 Task: Create Workspace Customer Relationship Management Software Workspace description Manage financial planning and budgets. Workspace type Small Business
Action: Mouse moved to (337, 70)
Screenshot: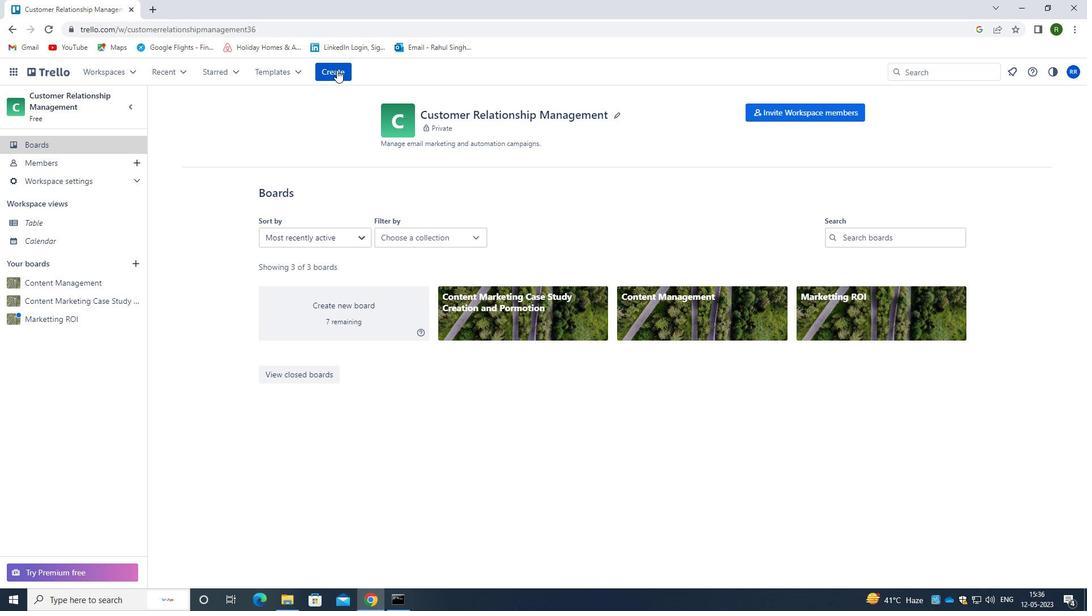 
Action: Mouse pressed left at (337, 70)
Screenshot: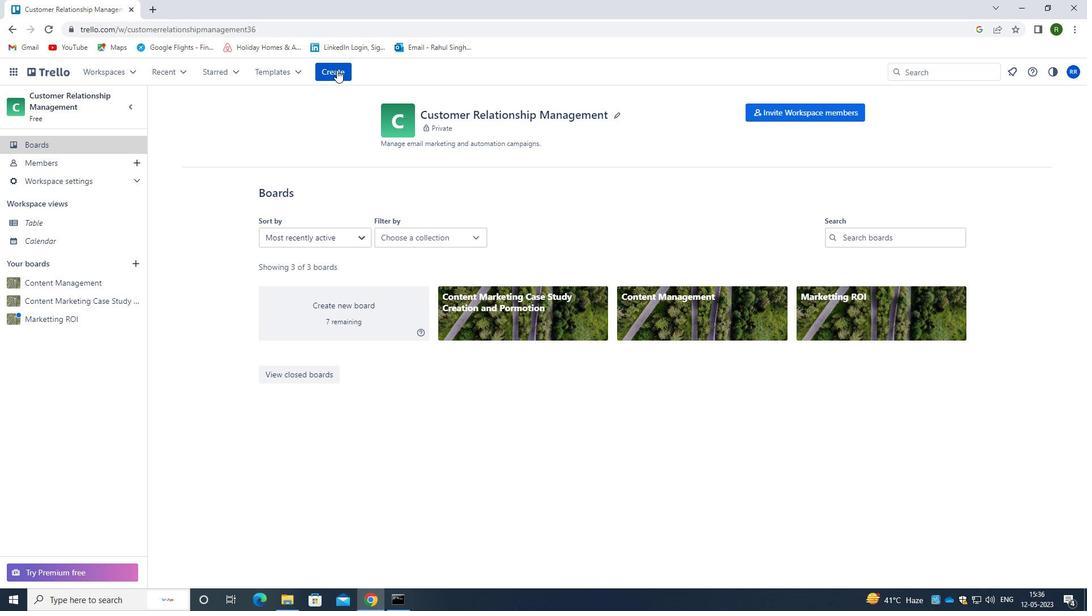 
Action: Mouse moved to (410, 202)
Screenshot: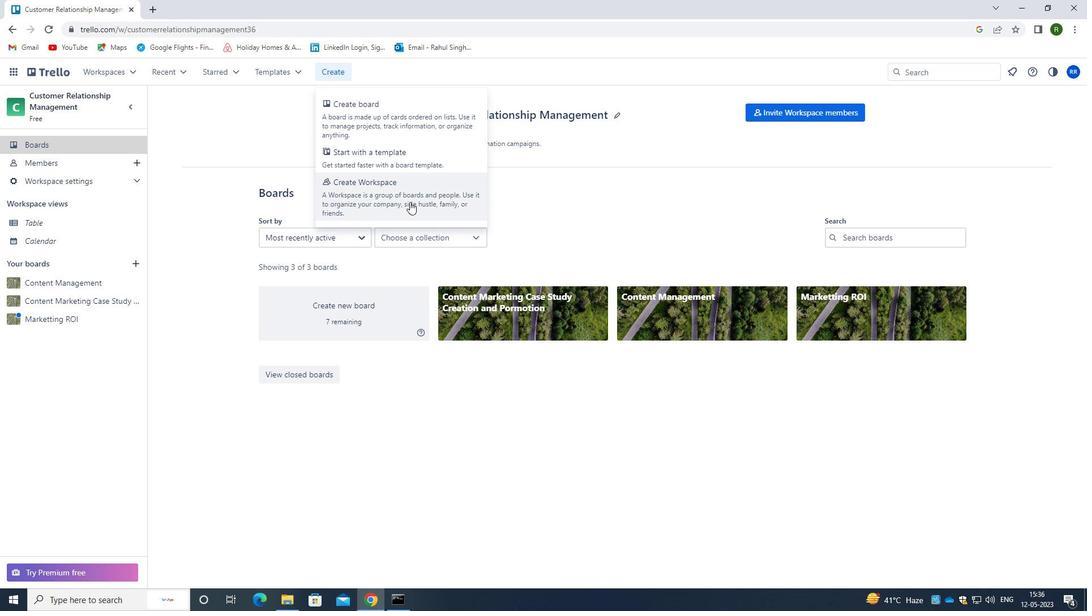 
Action: Mouse pressed left at (410, 202)
Screenshot: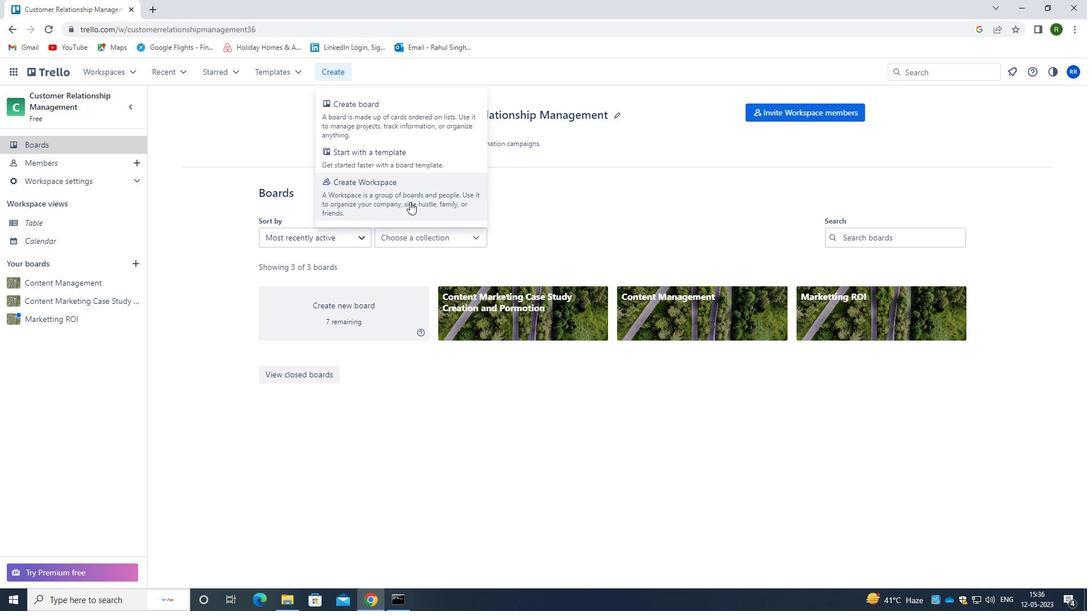 
Action: Mouse moved to (433, 180)
Screenshot: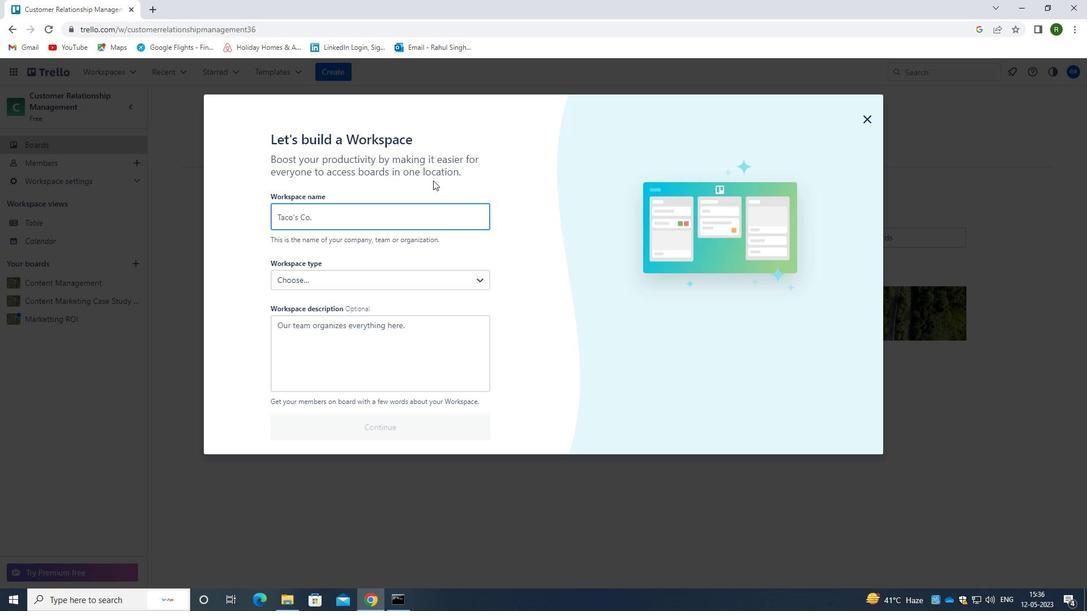 
Action: Key pressed <Key.shift>VC<Key.backspace><Key.backspace><Key.shift>CUSTOMER<Key.space><Key.shift>RELATIONSHIP<Key.space><Key.shift><Key.shift><Key.shift><Key.shift><Key.shift><Key.shift><Key.shift><Key.shift><Key.shift><Key.shift>MANAGEMENT
Screenshot: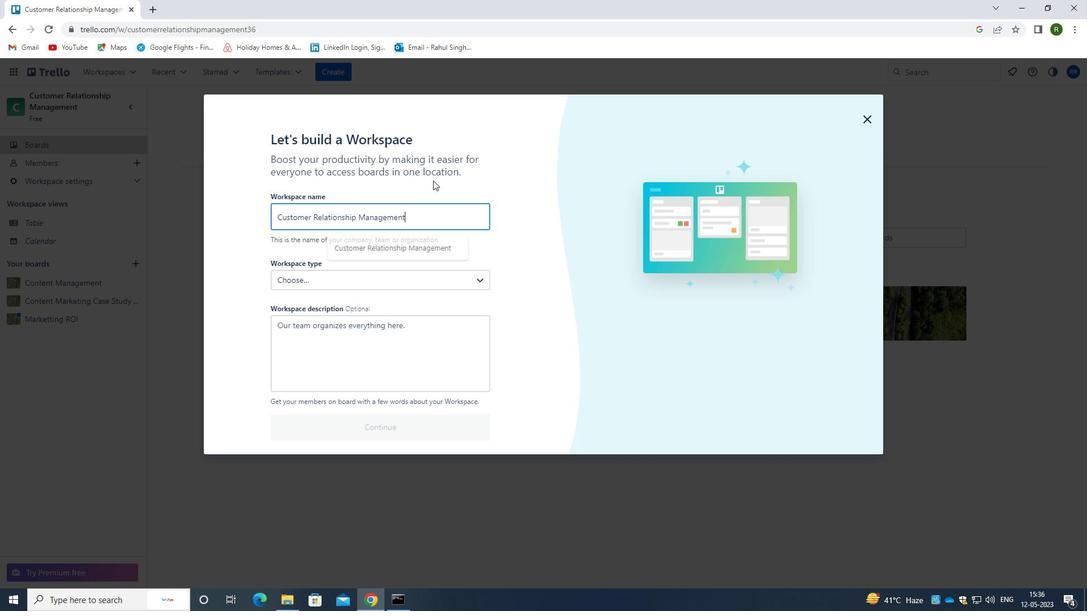 
Action: Mouse moved to (362, 353)
Screenshot: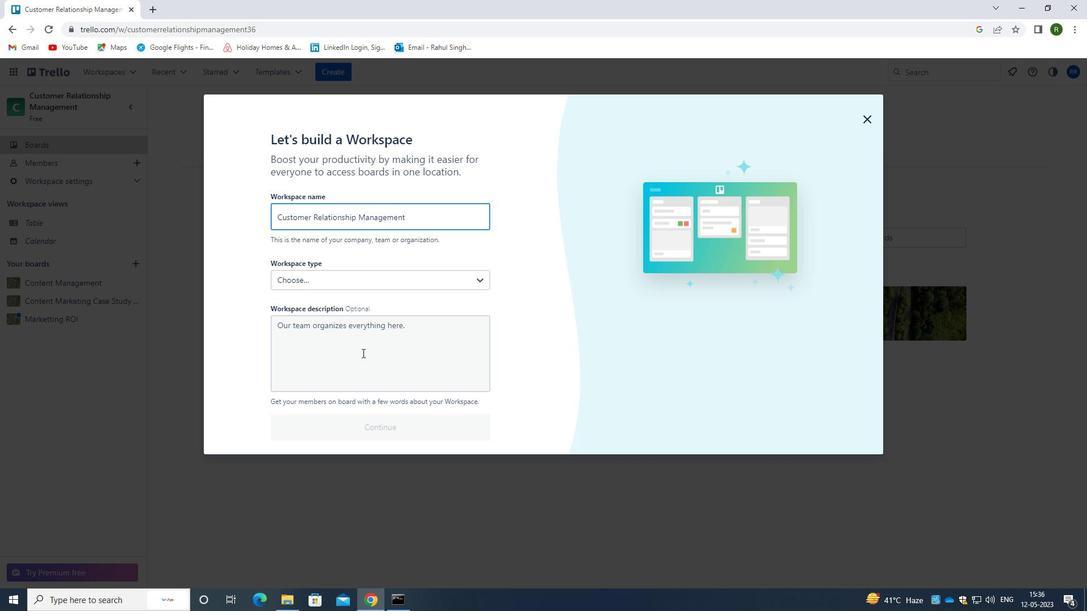
Action: Mouse pressed left at (362, 353)
Screenshot: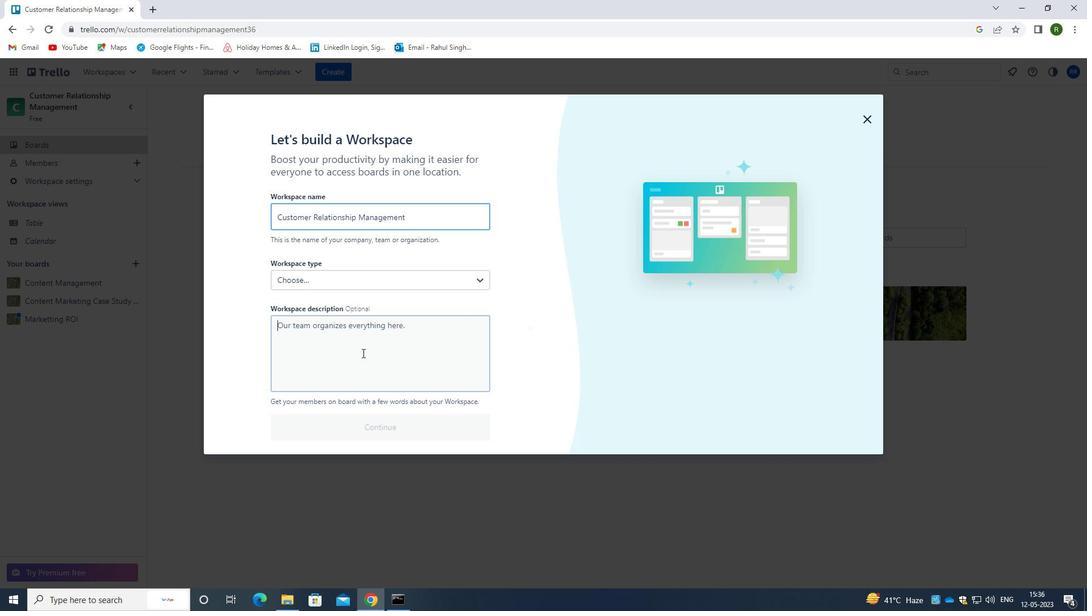 
Action: Key pressed <Key.caps_lock>M<Key.caps_lock>N<Key.backspace>ANAGE<Key.space>FINANCIAL<Key.space>PLANNING<Key.space>AND<Key.space>BUDGETS.
Screenshot: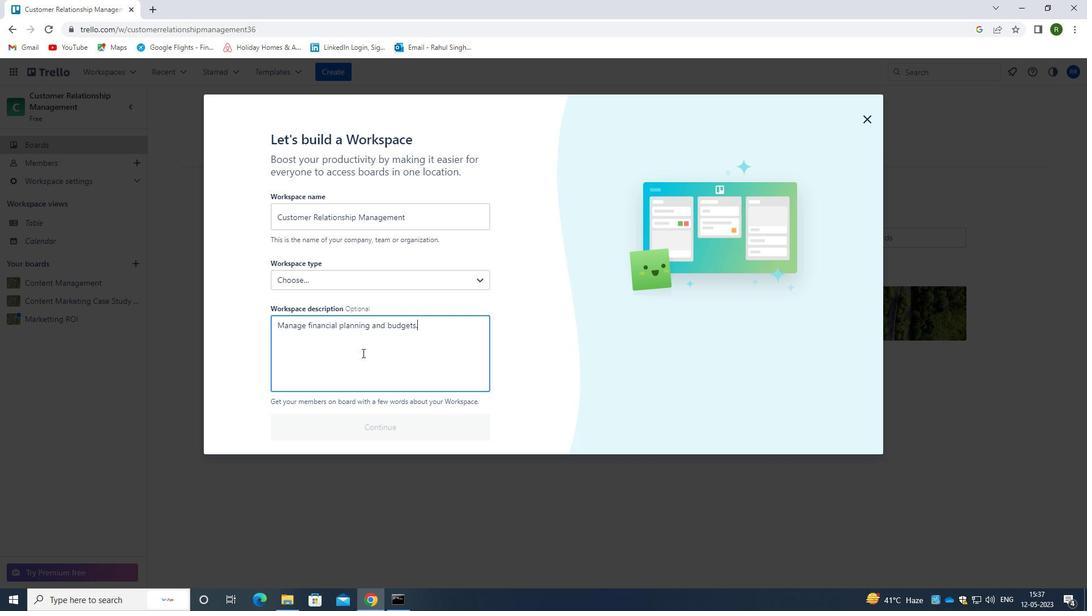 
Action: Mouse moved to (342, 282)
Screenshot: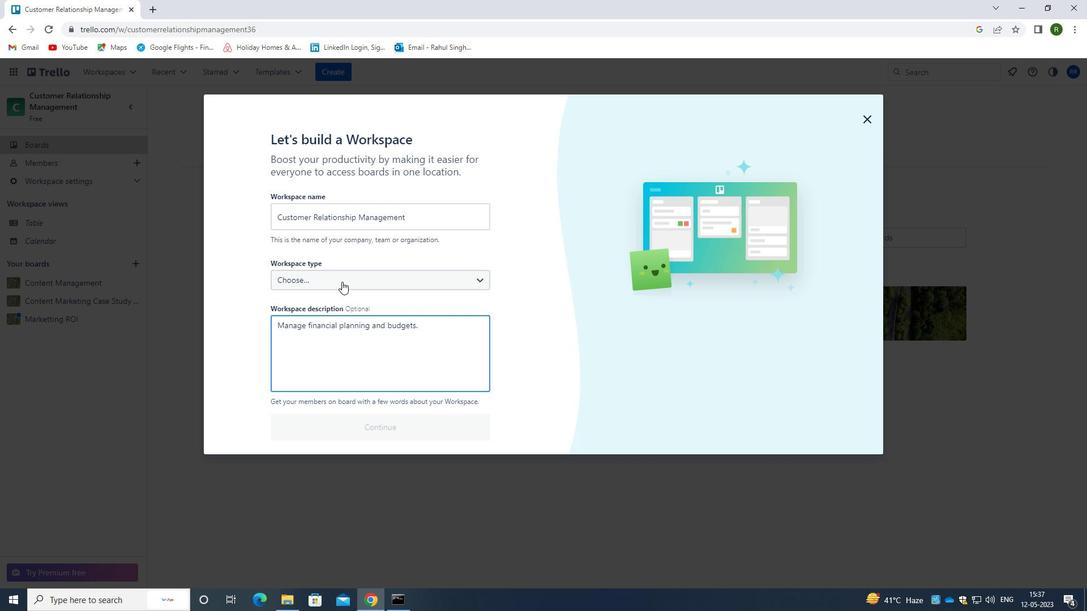 
Action: Mouse pressed left at (342, 282)
Screenshot: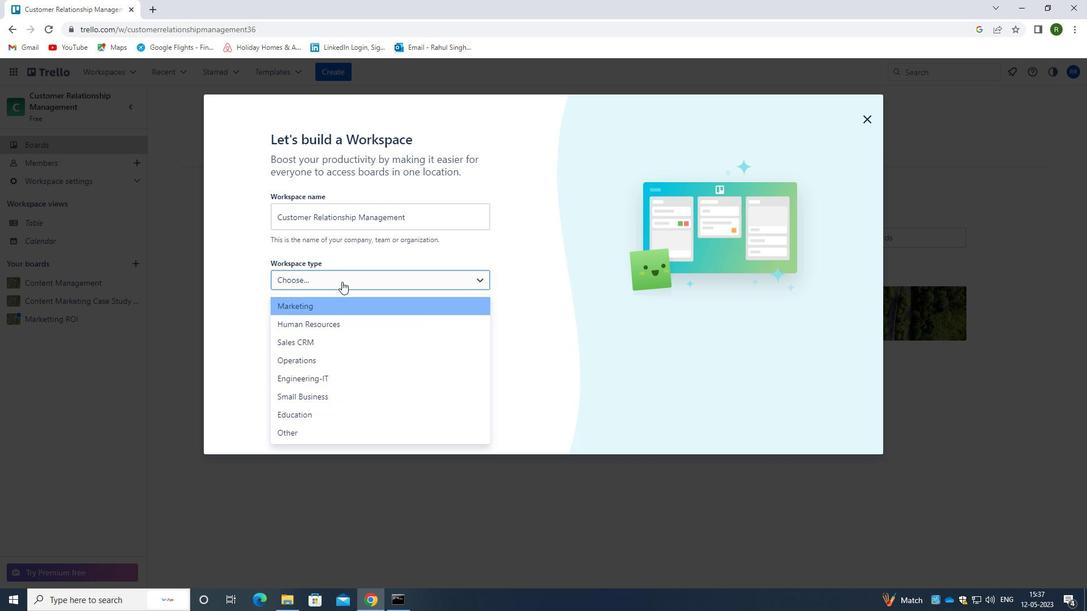 
Action: Mouse moved to (341, 391)
Screenshot: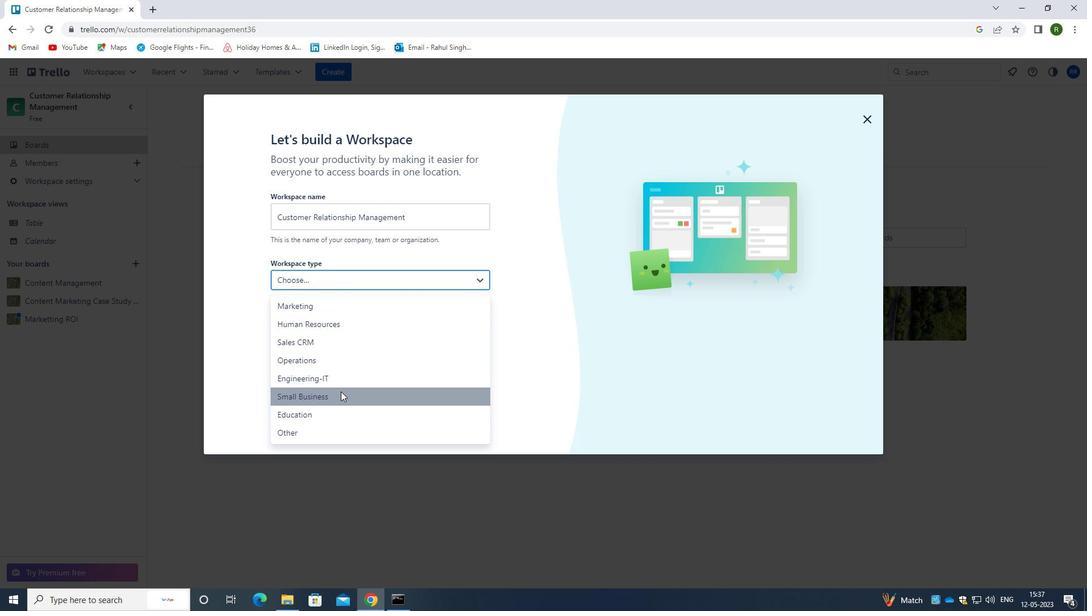 
Action: Mouse pressed left at (341, 391)
Screenshot: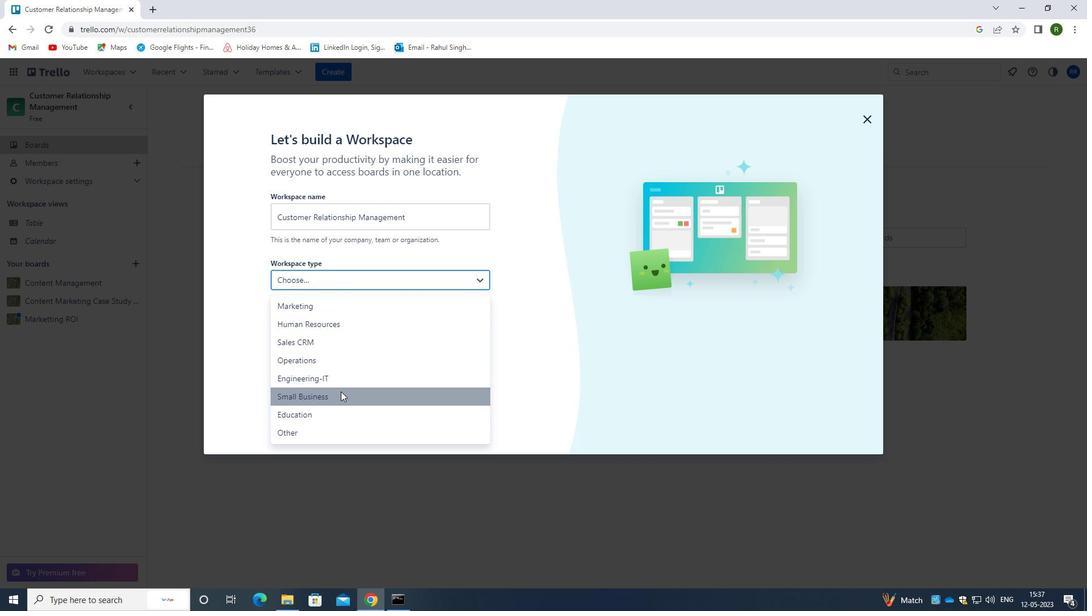 
Action: Mouse moved to (388, 421)
Screenshot: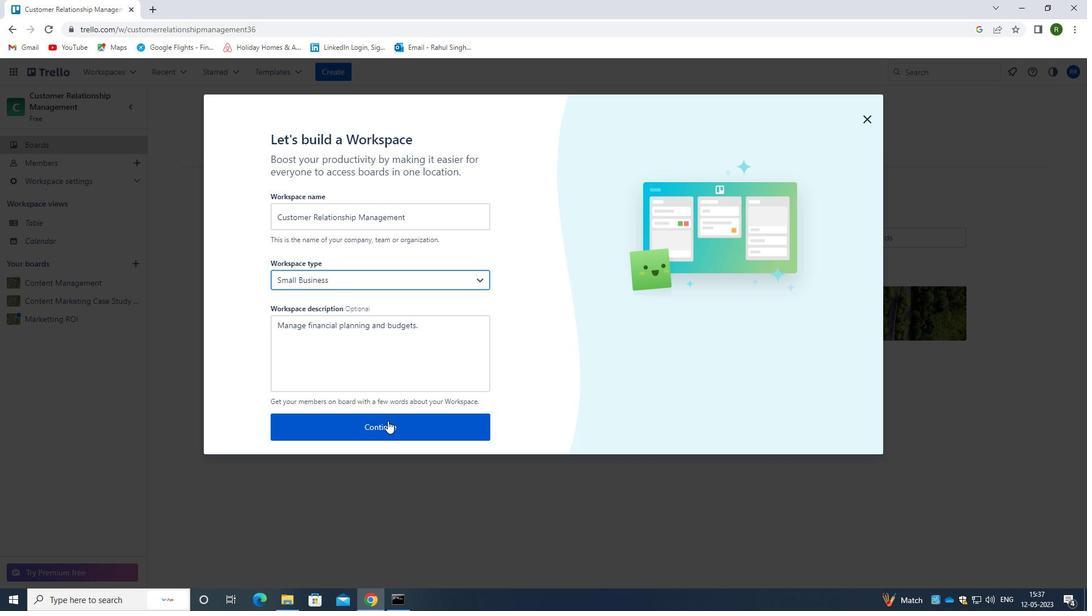 
Action: Mouse pressed left at (388, 421)
Screenshot: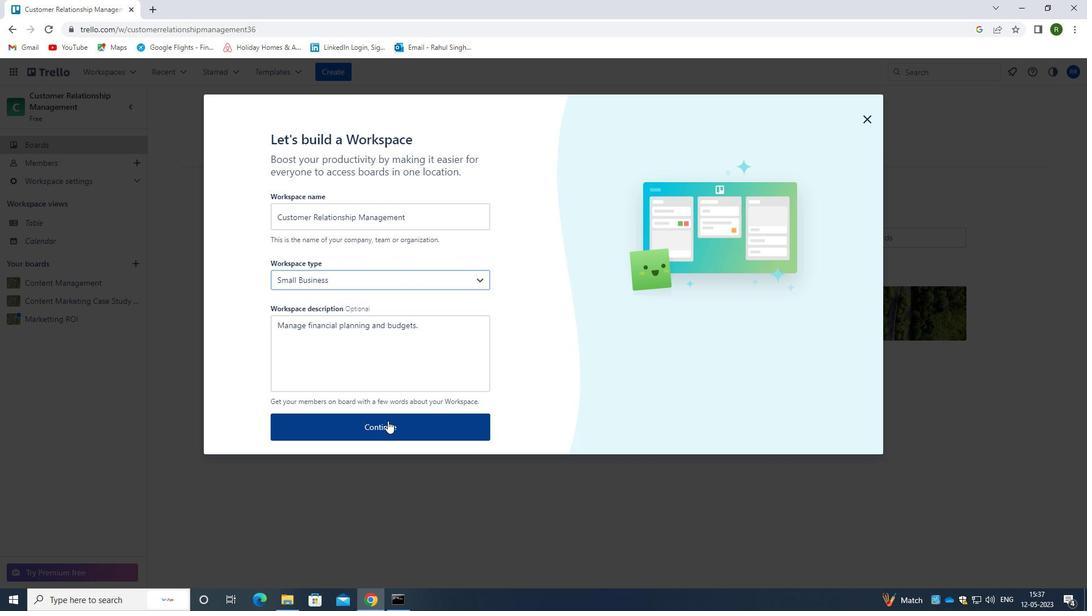 
Action: Mouse moved to (399, 378)
Screenshot: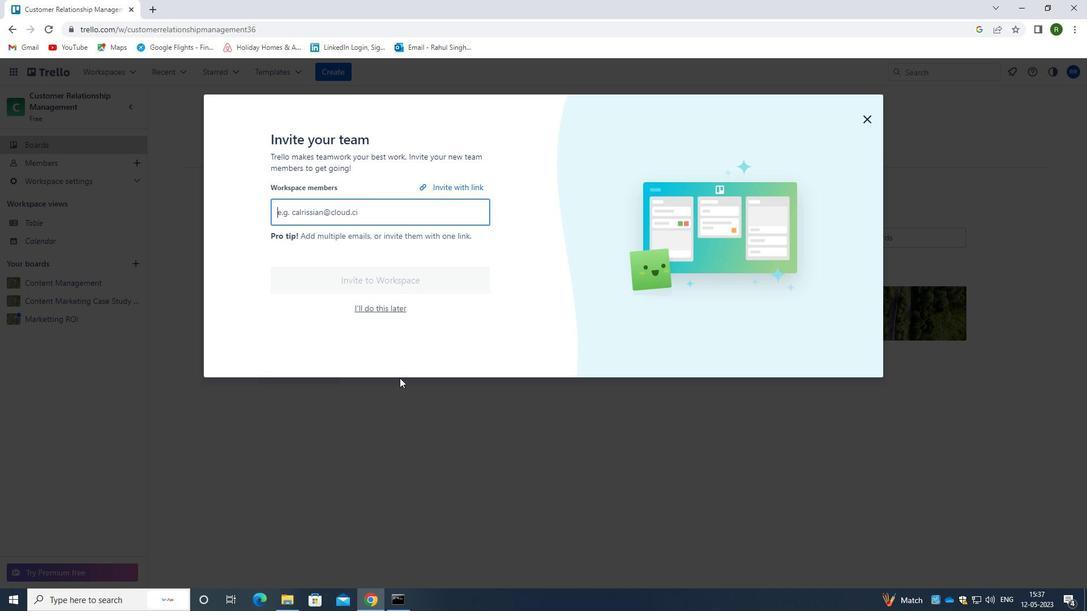 
